 Task: Set the "Undo Send" cancellation period to its maximum value.
Action: Mouse moved to (1009, 77)
Screenshot: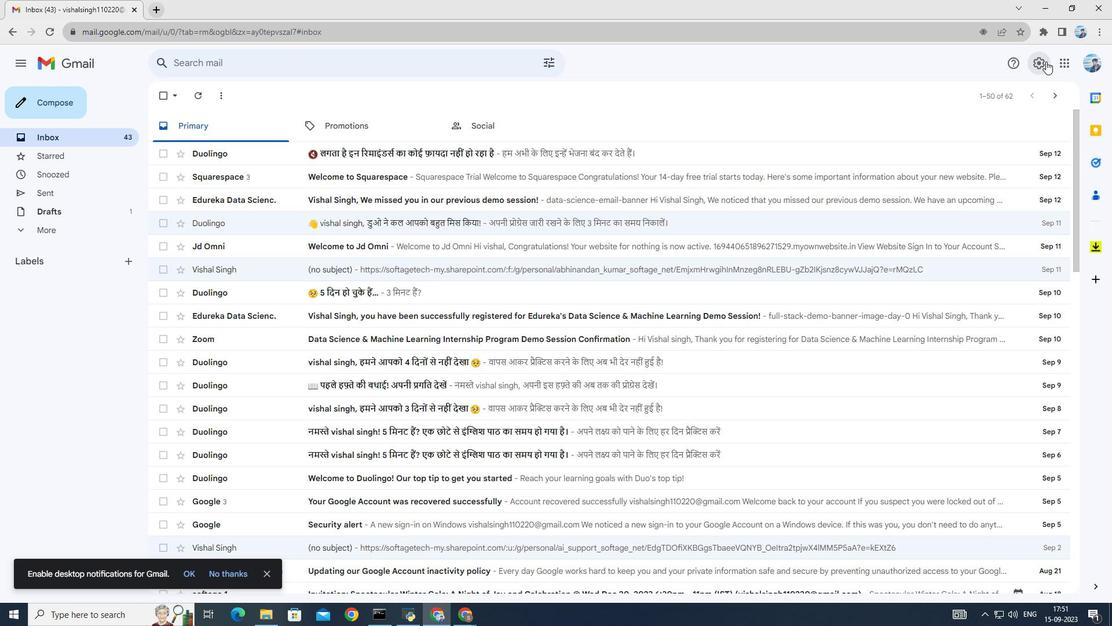 
Action: Mouse pressed left at (1009, 77)
Screenshot: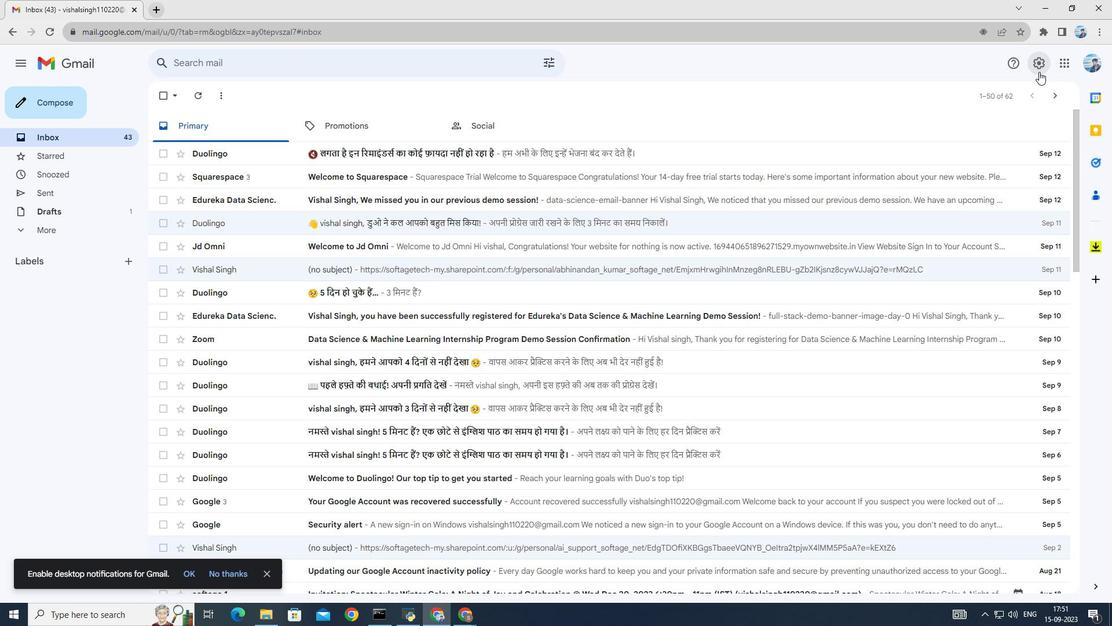 
Action: Mouse moved to (964, 134)
Screenshot: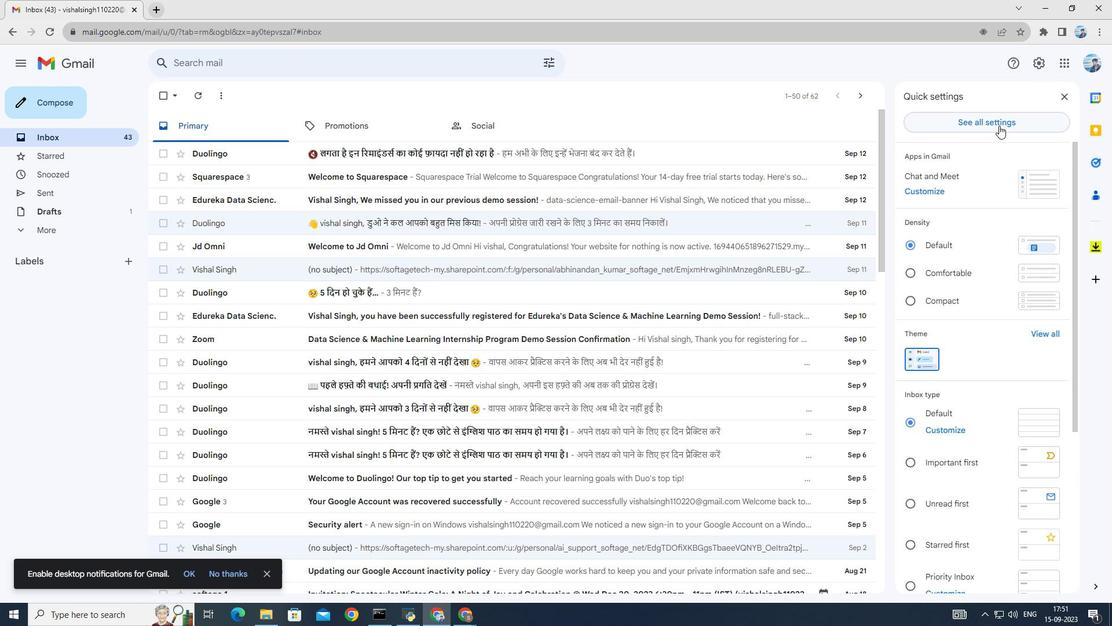 
Action: Mouse pressed left at (964, 134)
Screenshot: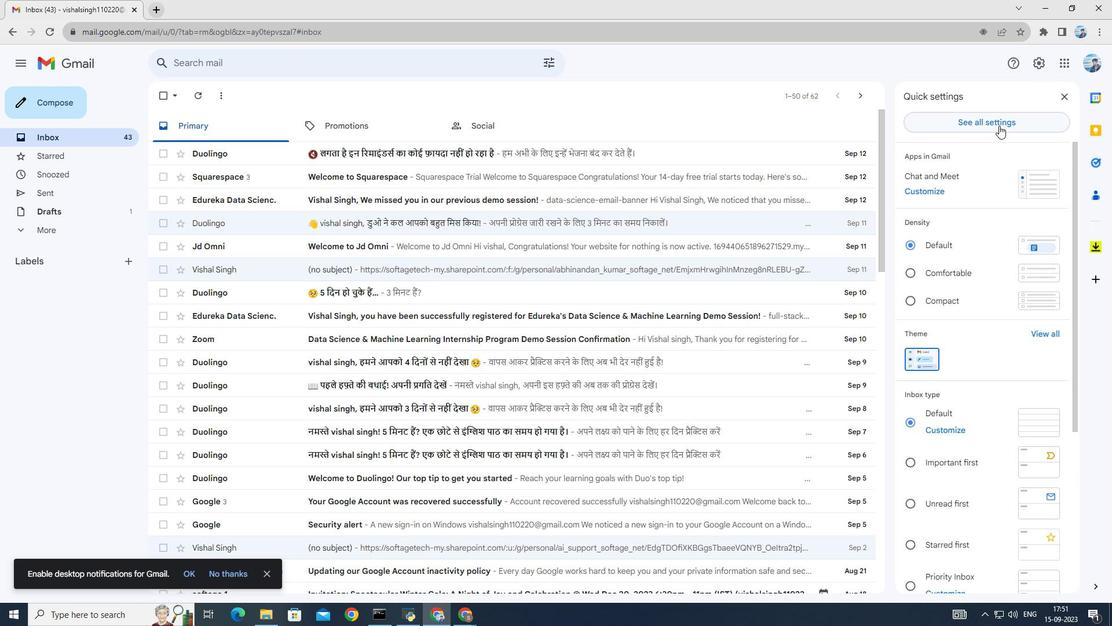 
Action: Mouse moved to (451, 230)
Screenshot: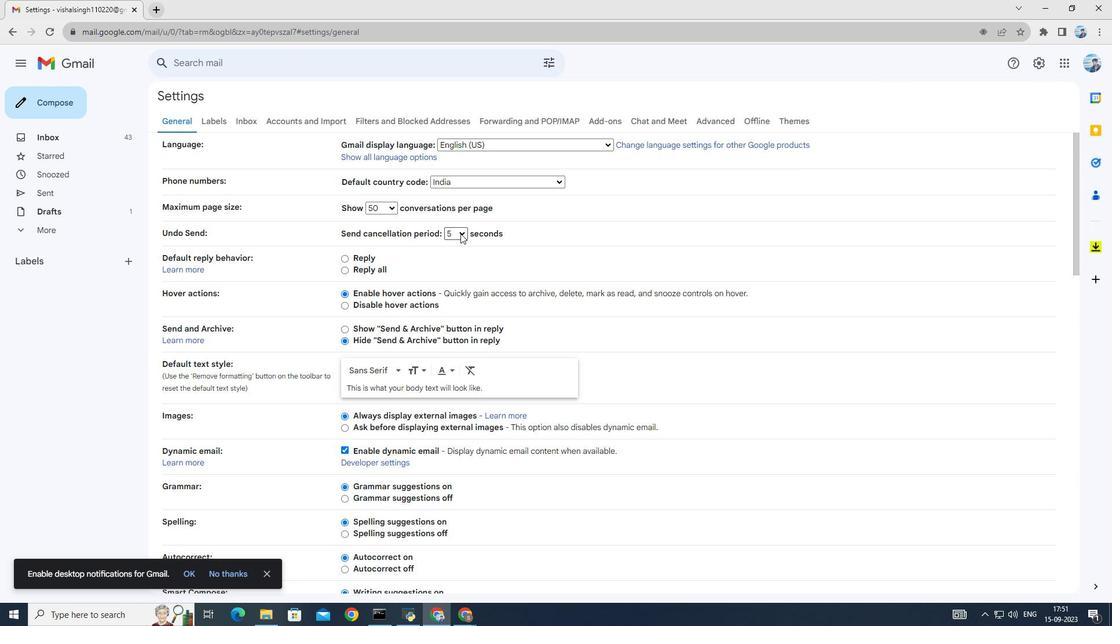 
Action: Mouse pressed left at (451, 230)
Screenshot: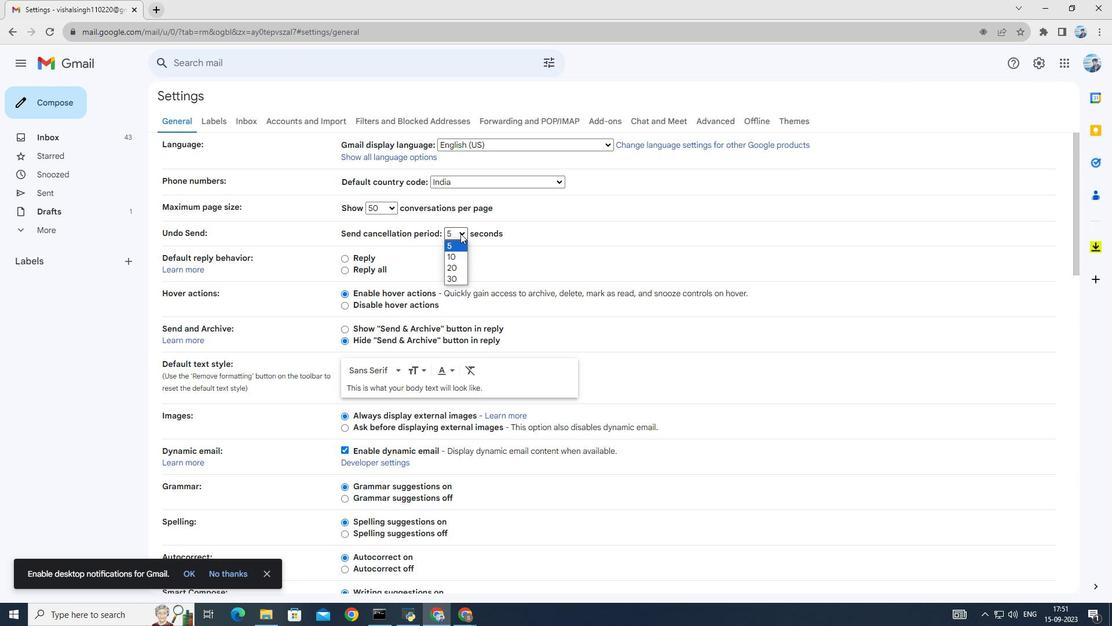 
Action: Mouse moved to (448, 268)
Screenshot: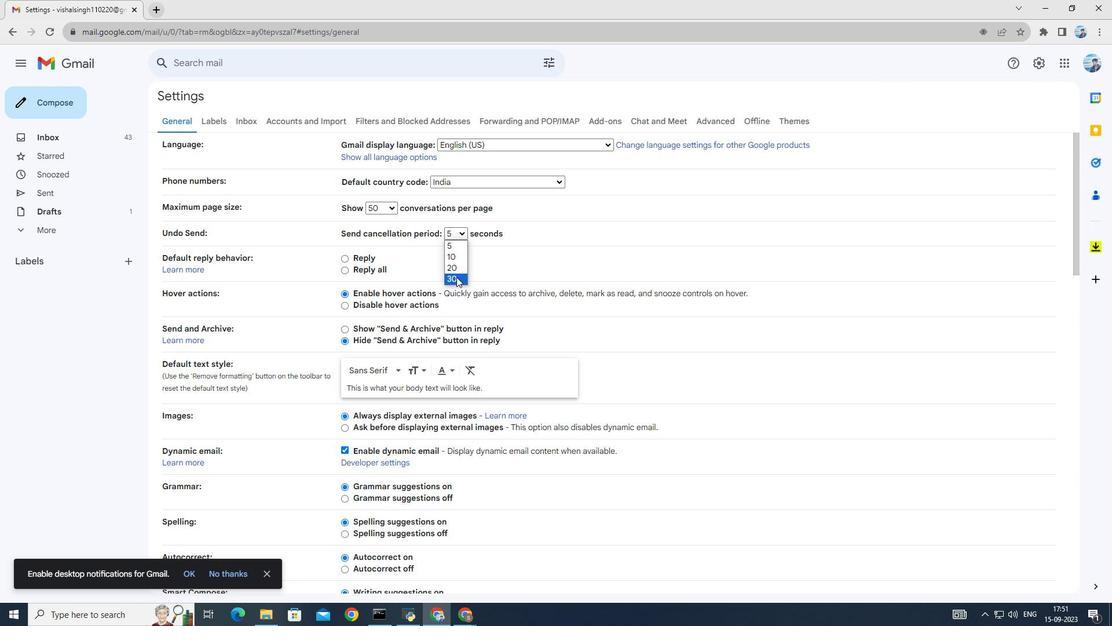 
Action: Mouse pressed left at (448, 268)
Screenshot: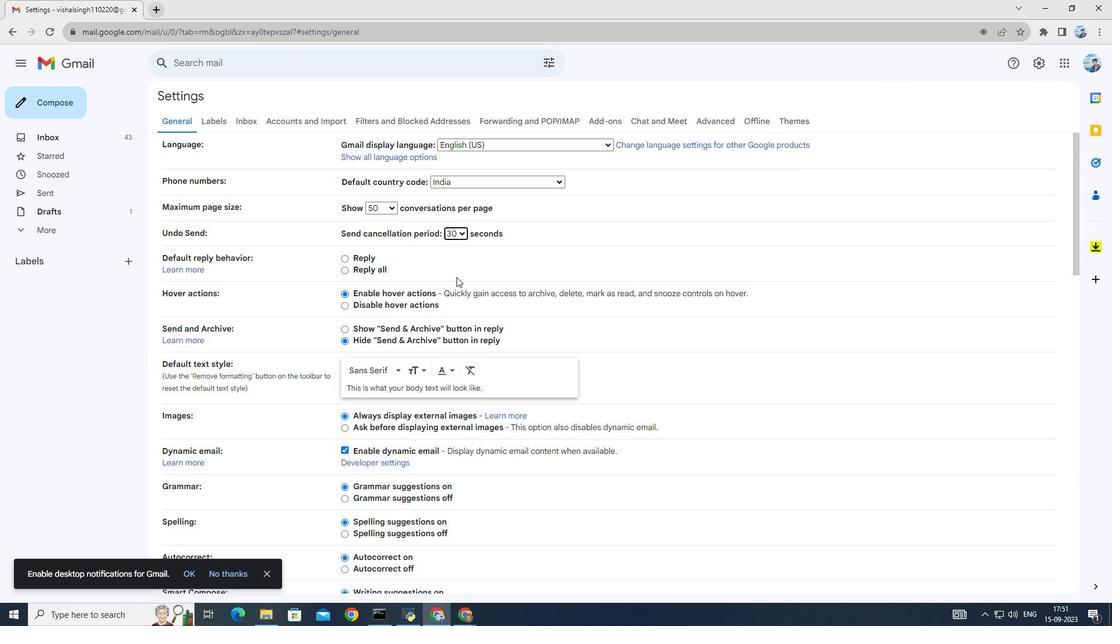 
Action: Mouse moved to (486, 277)
Screenshot: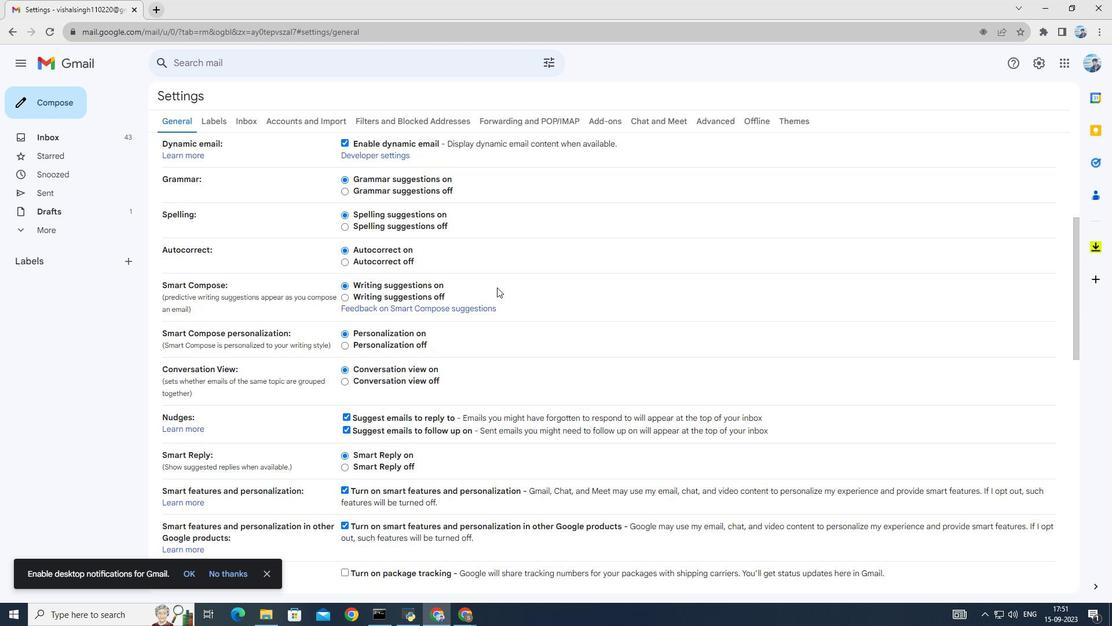 
Action: Mouse scrolled (486, 277) with delta (0, 0)
Screenshot: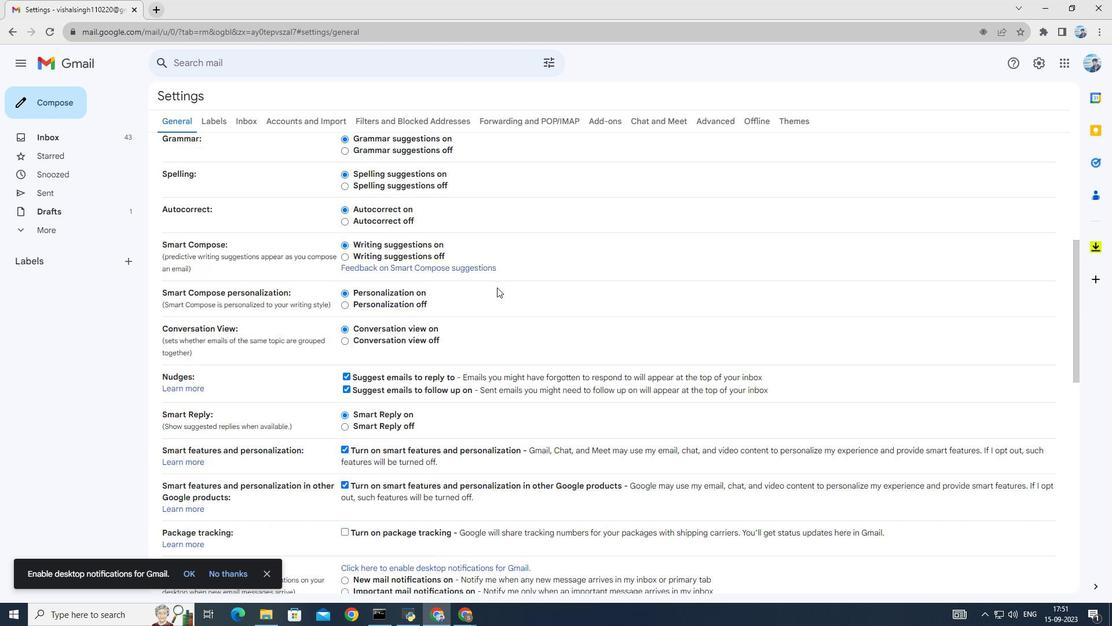 
Action: Mouse scrolled (486, 277) with delta (0, 0)
Screenshot: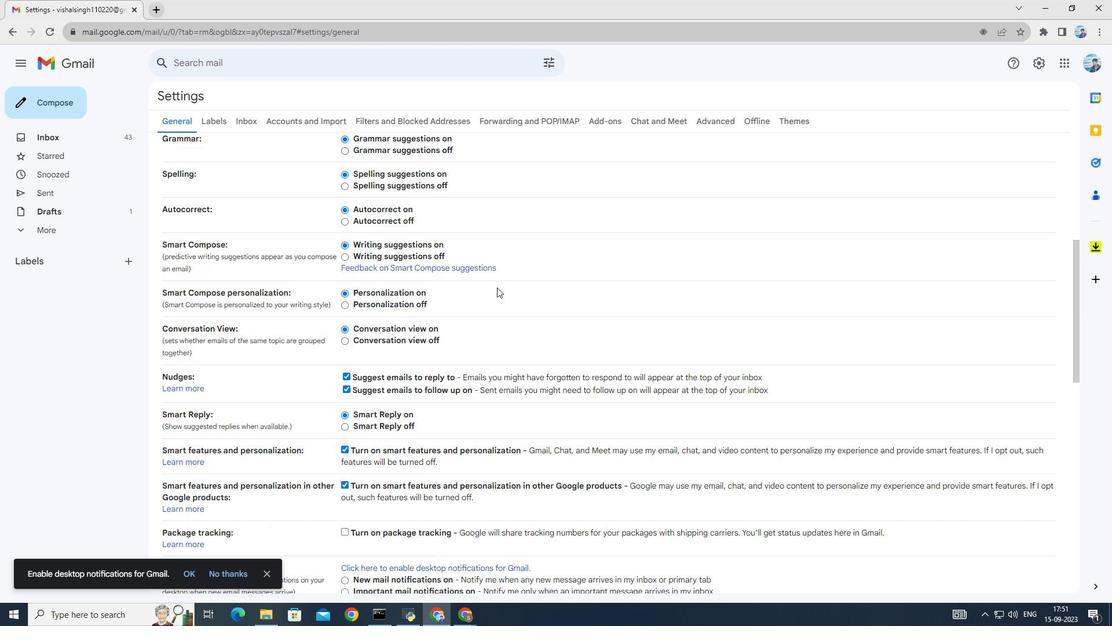
Action: Mouse scrolled (486, 277) with delta (0, 0)
Screenshot: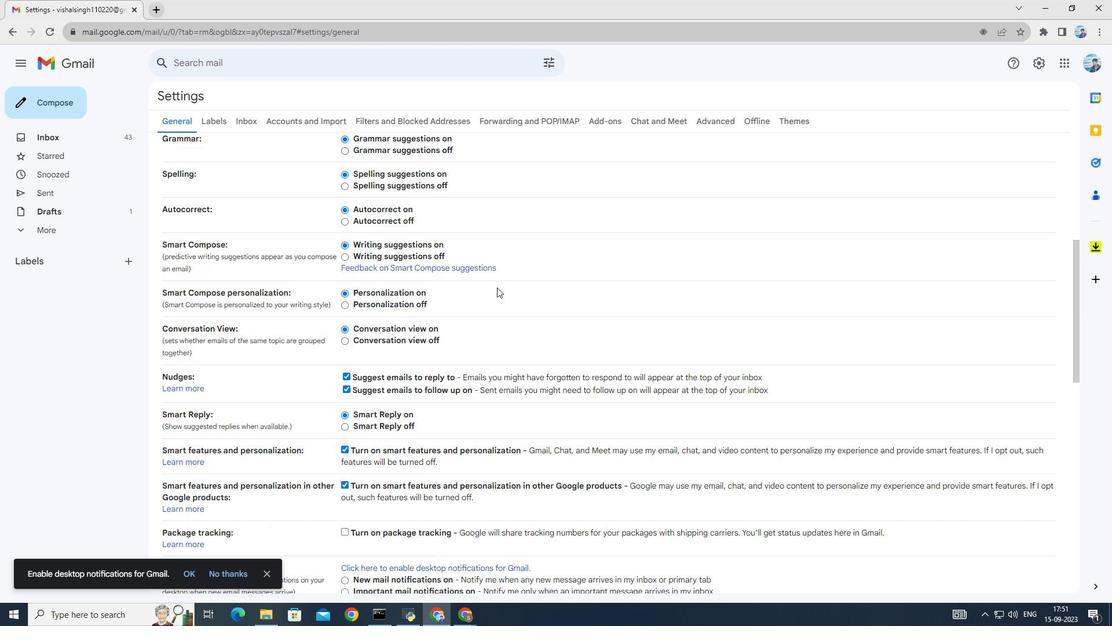 
Action: Mouse scrolled (486, 277) with delta (0, 0)
Screenshot: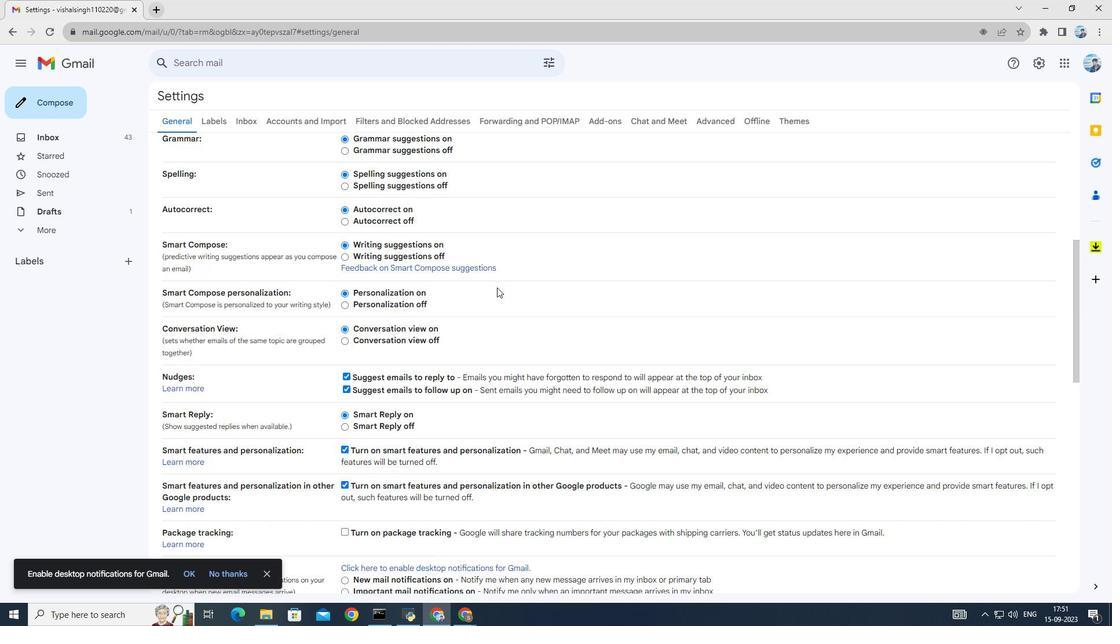 
Action: Mouse scrolled (486, 277) with delta (0, 0)
Screenshot: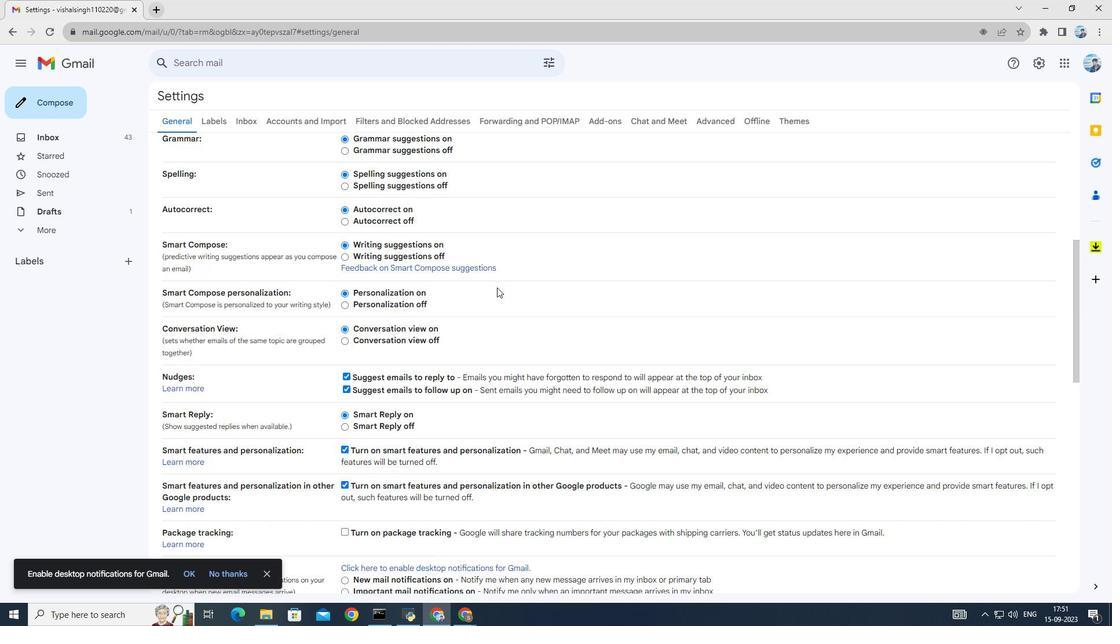 
Action: Mouse scrolled (486, 277) with delta (0, 0)
Screenshot: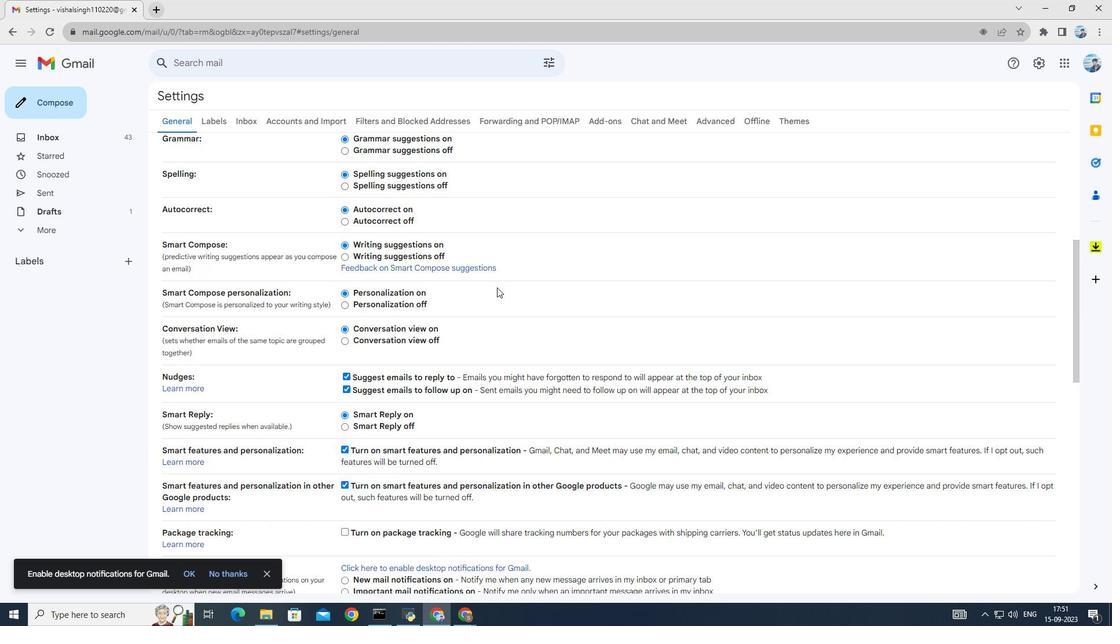 
Action: Mouse scrolled (486, 277) with delta (0, 0)
Screenshot: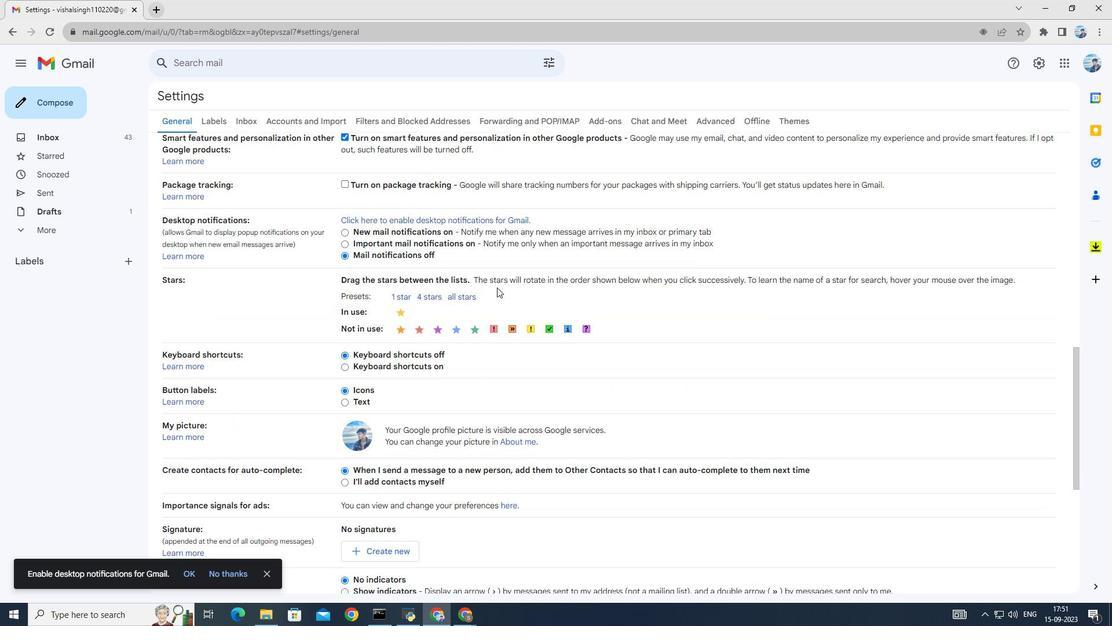 
Action: Mouse scrolled (486, 277) with delta (0, 0)
Screenshot: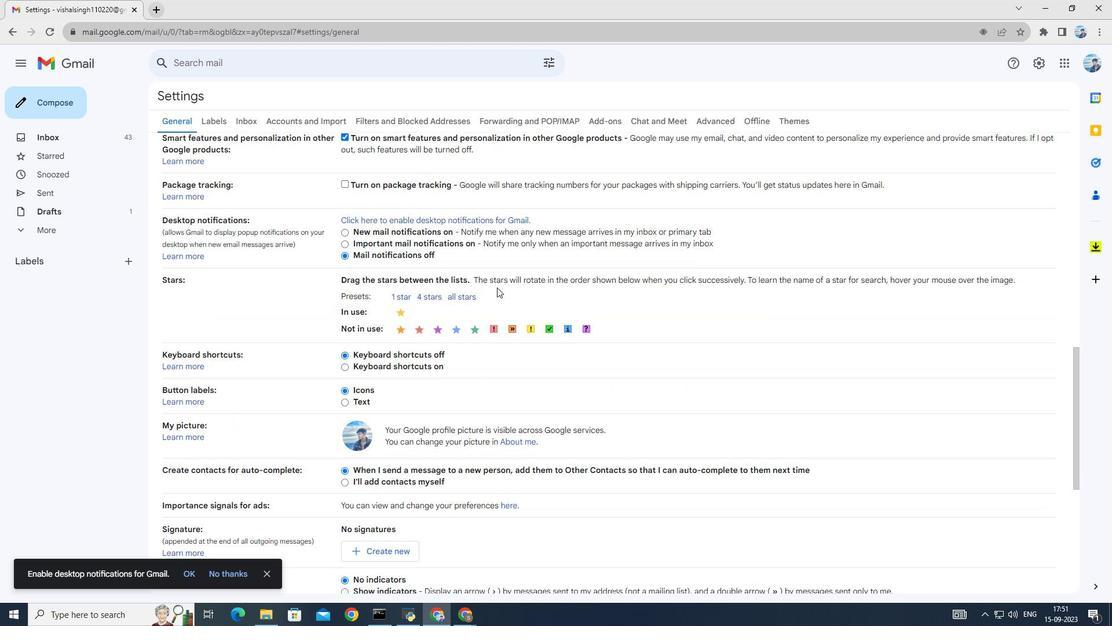 
Action: Mouse scrolled (486, 277) with delta (0, 0)
Screenshot: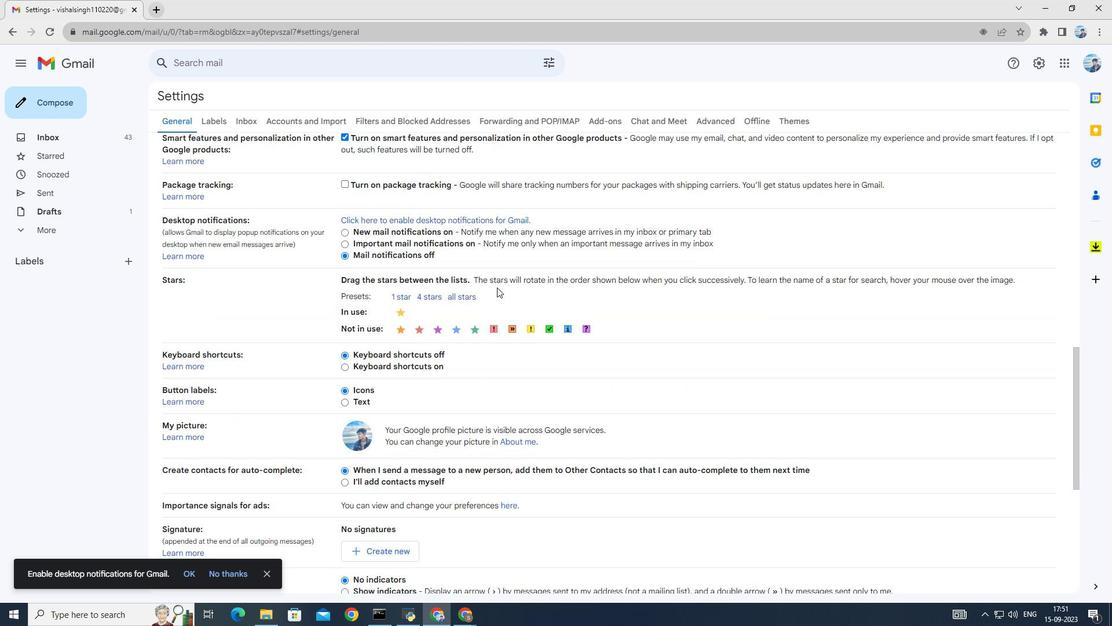 
Action: Mouse scrolled (486, 277) with delta (0, 0)
Screenshot: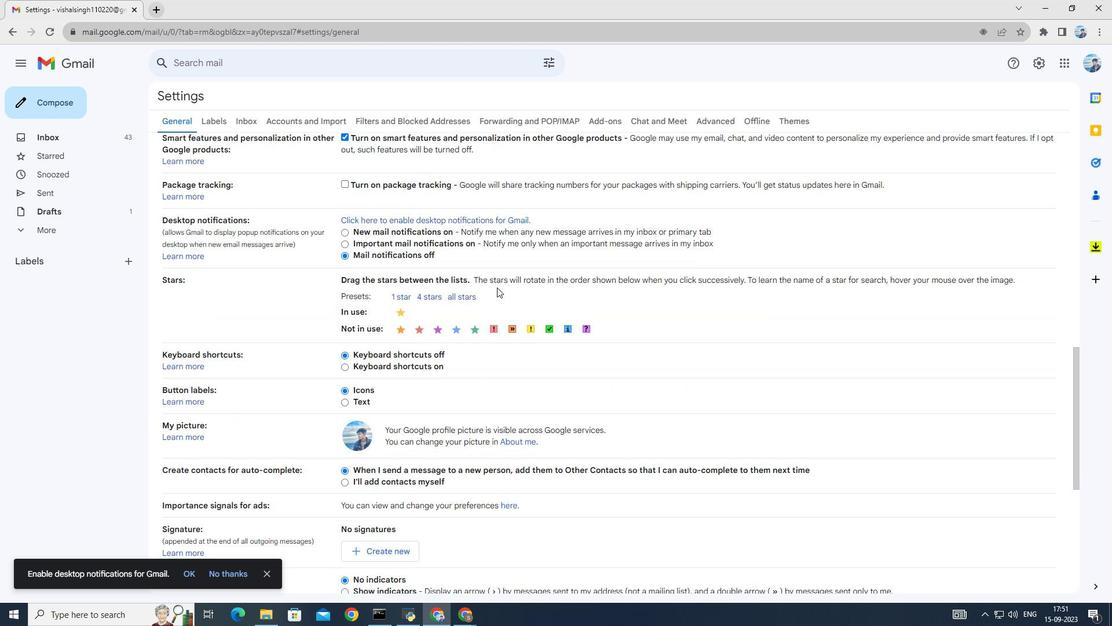 
Action: Mouse scrolled (486, 277) with delta (0, 0)
Screenshot: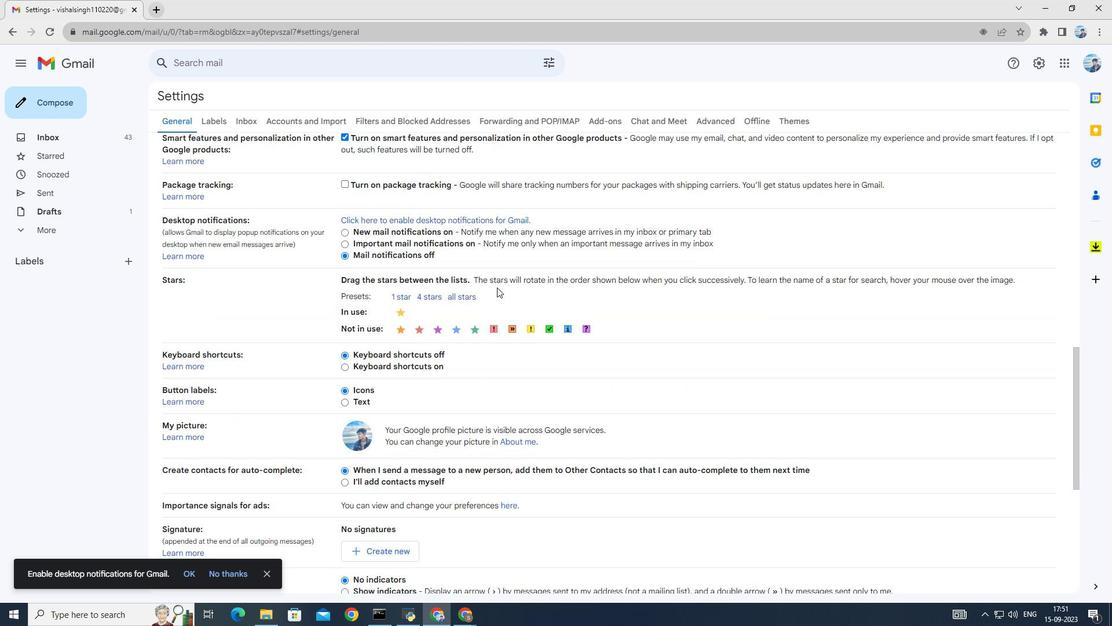 
Action: Mouse scrolled (486, 277) with delta (0, 0)
Screenshot: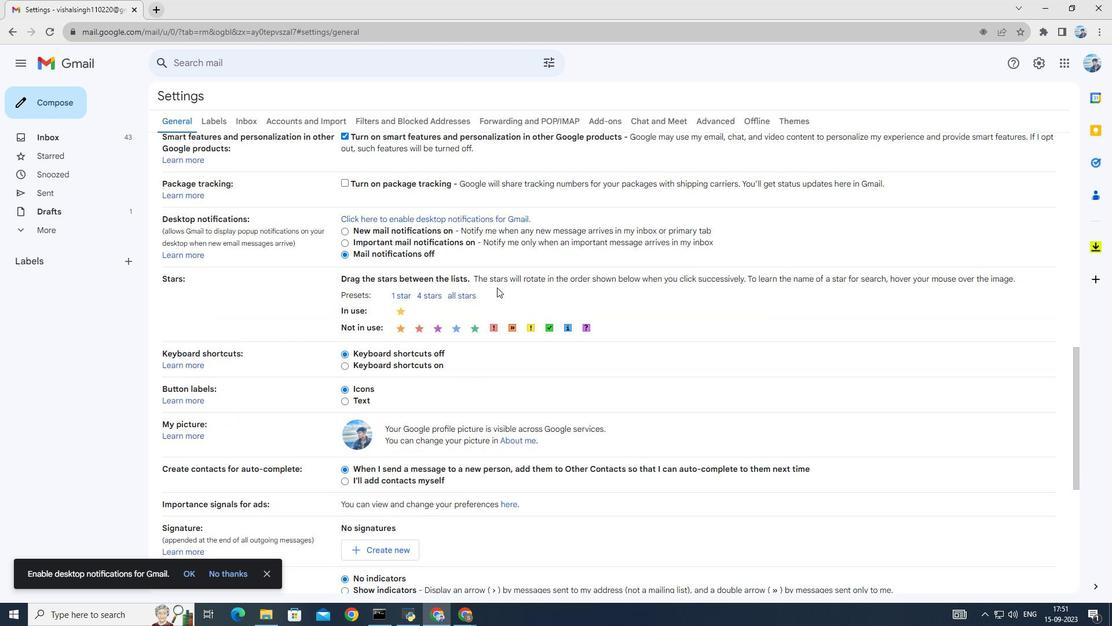 
Action: Mouse scrolled (486, 277) with delta (0, 0)
Screenshot: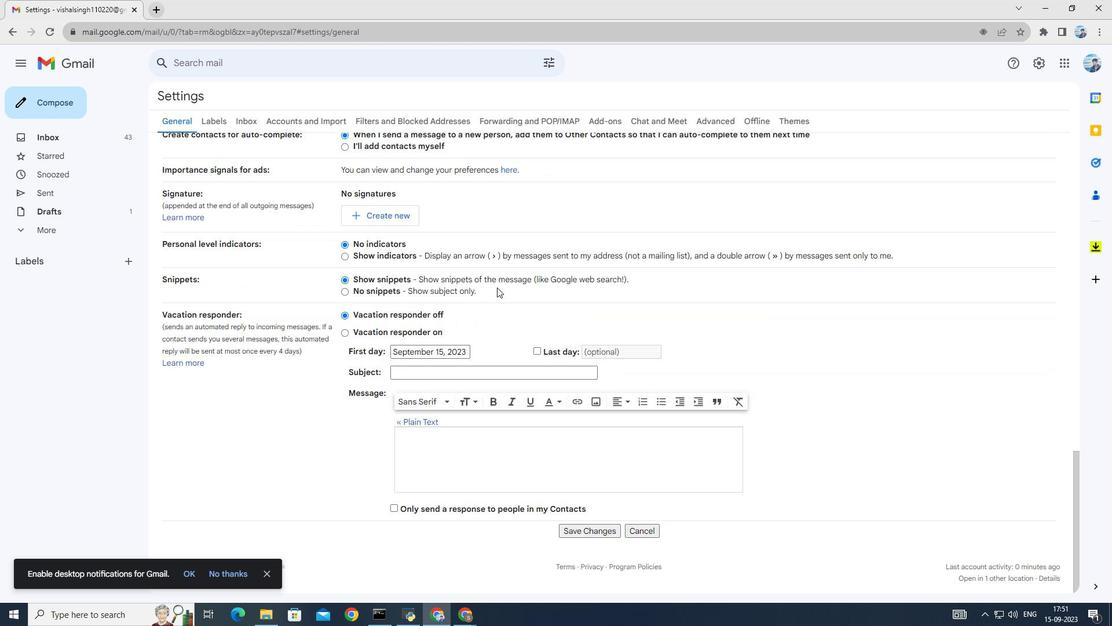 
Action: Mouse scrolled (486, 277) with delta (0, 0)
Screenshot: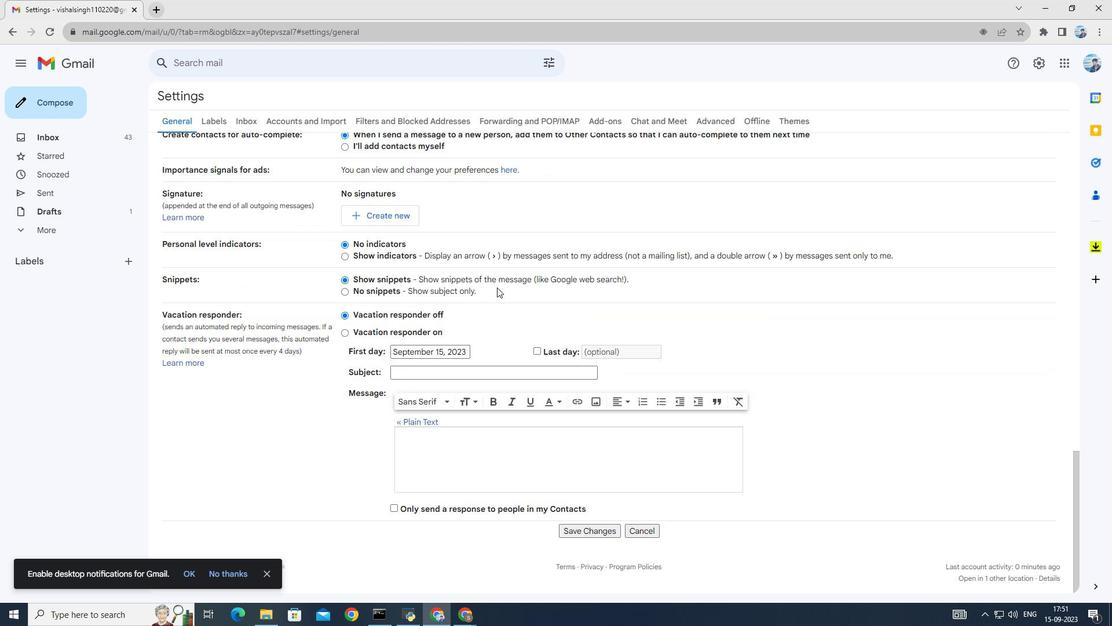 
Action: Mouse scrolled (486, 277) with delta (0, 0)
Screenshot: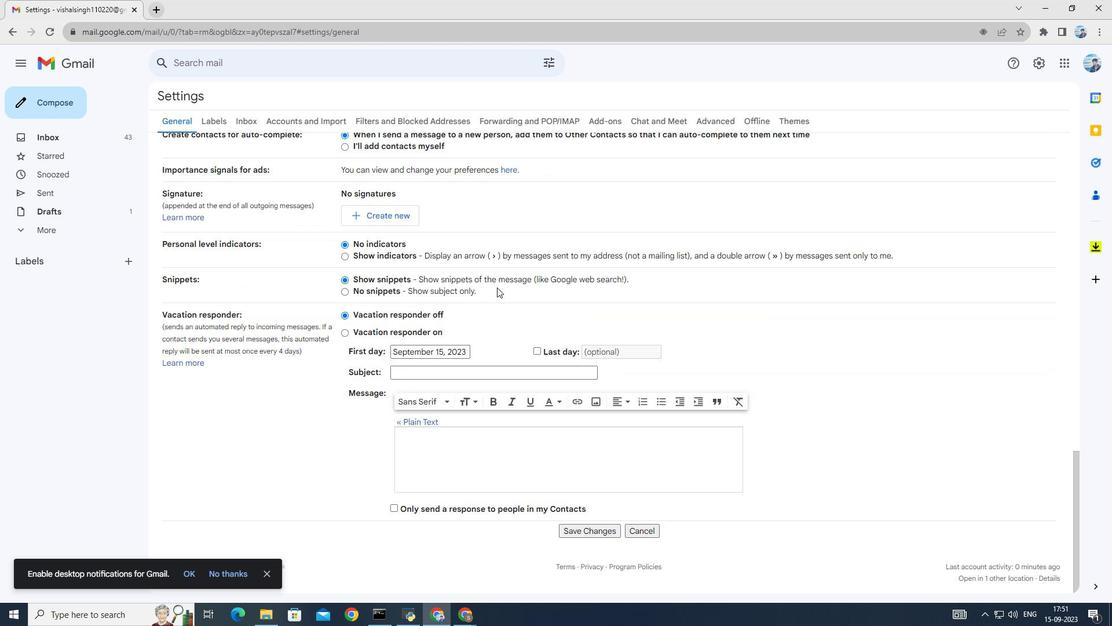 
Action: Mouse scrolled (486, 277) with delta (0, 0)
Screenshot: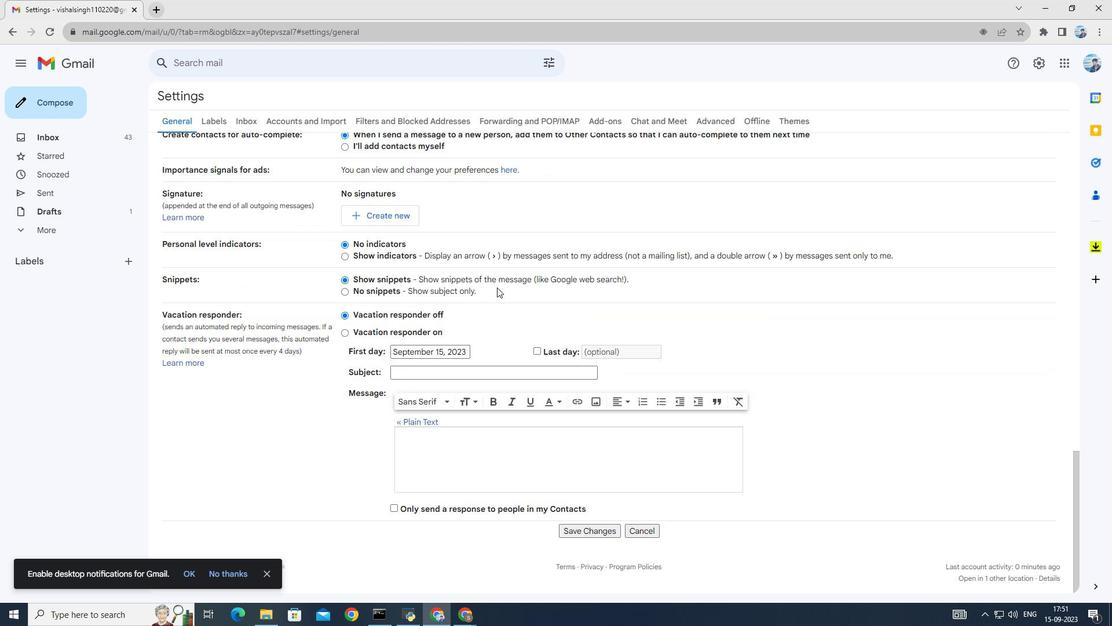 
Action: Mouse scrolled (486, 277) with delta (0, 0)
Screenshot: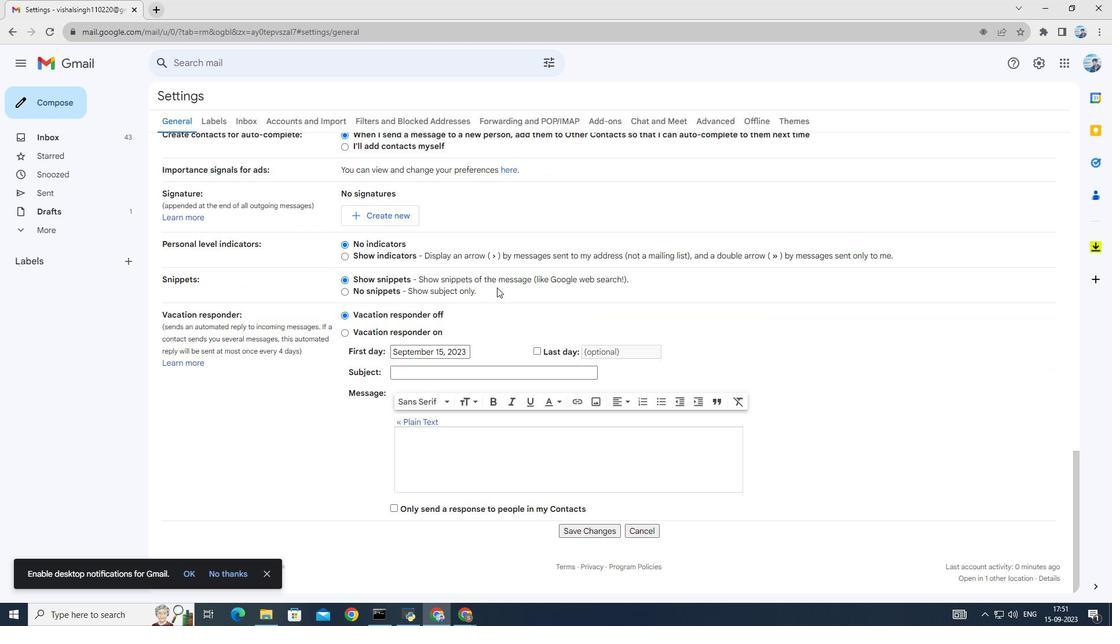 
Action: Mouse scrolled (486, 277) with delta (0, 0)
Screenshot: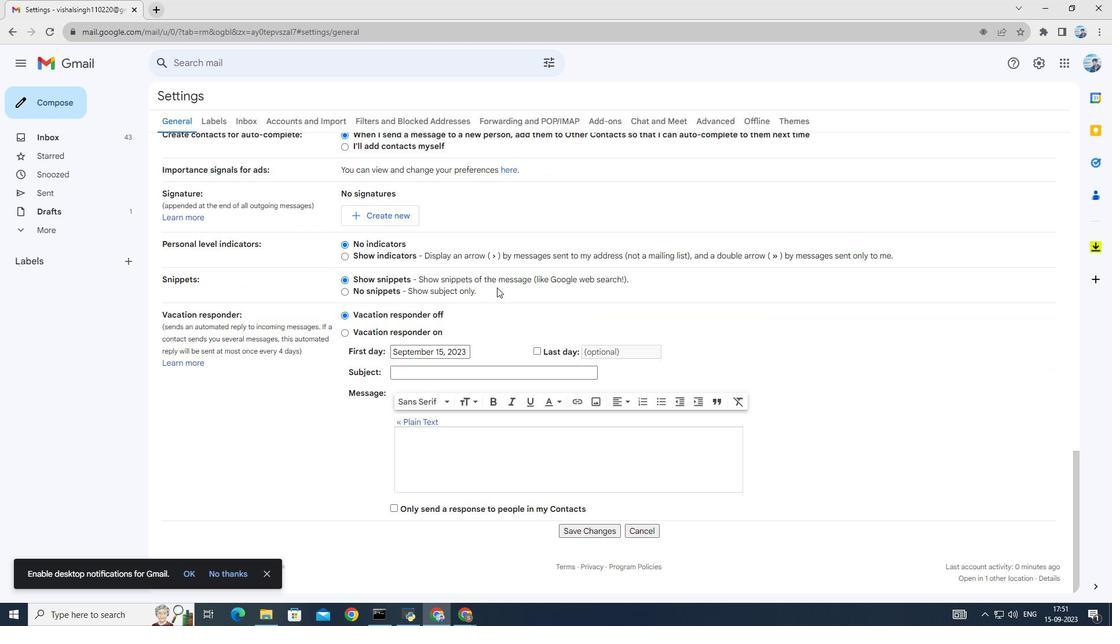 
Action: Mouse scrolled (486, 277) with delta (0, 0)
Screenshot: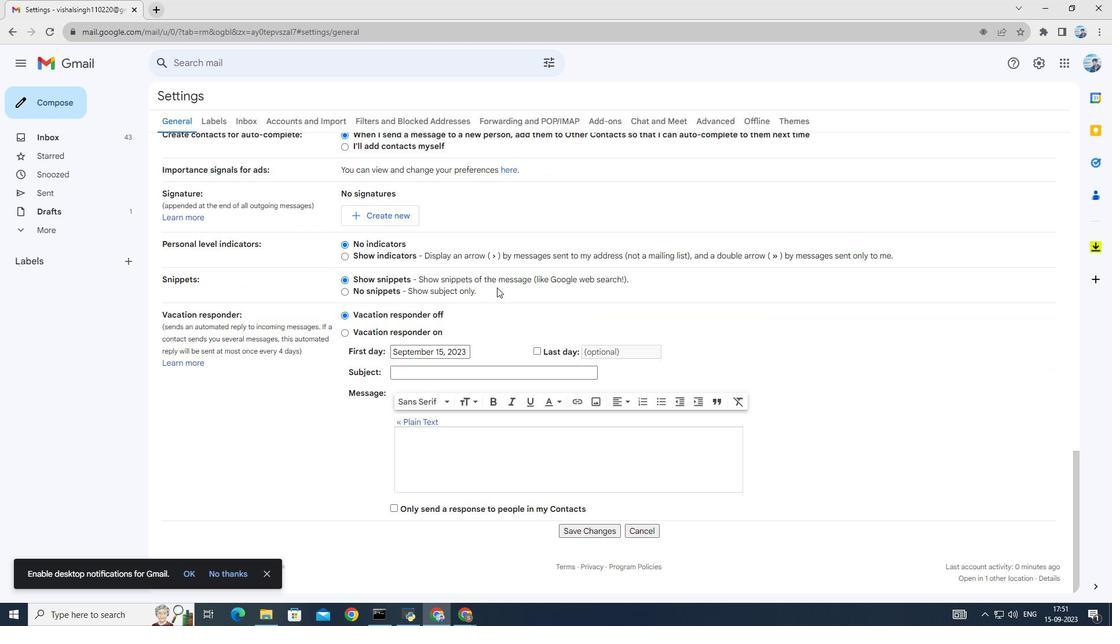 
Action: Mouse scrolled (486, 277) with delta (0, 0)
Screenshot: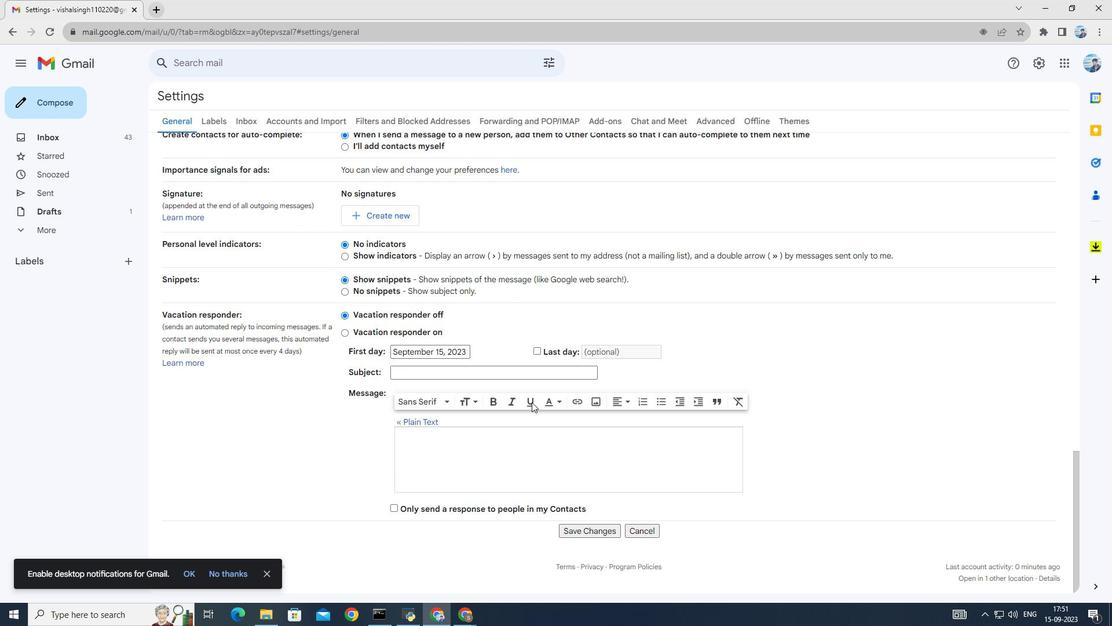 
Action: Mouse scrolled (486, 277) with delta (0, 0)
Screenshot: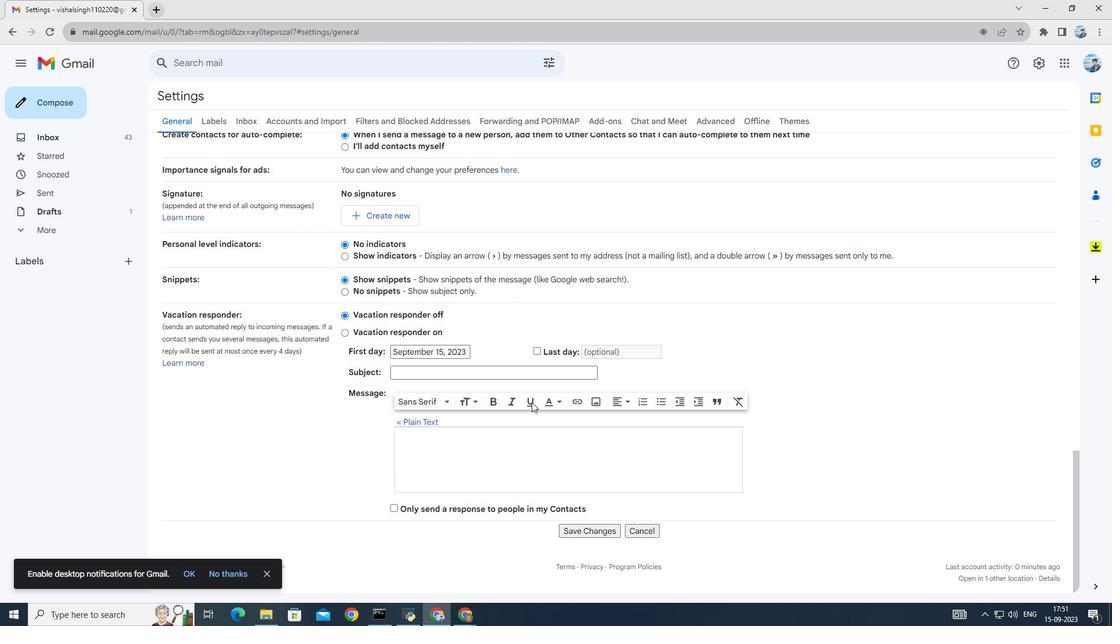 
Action: Mouse scrolled (486, 277) with delta (0, 0)
Screenshot: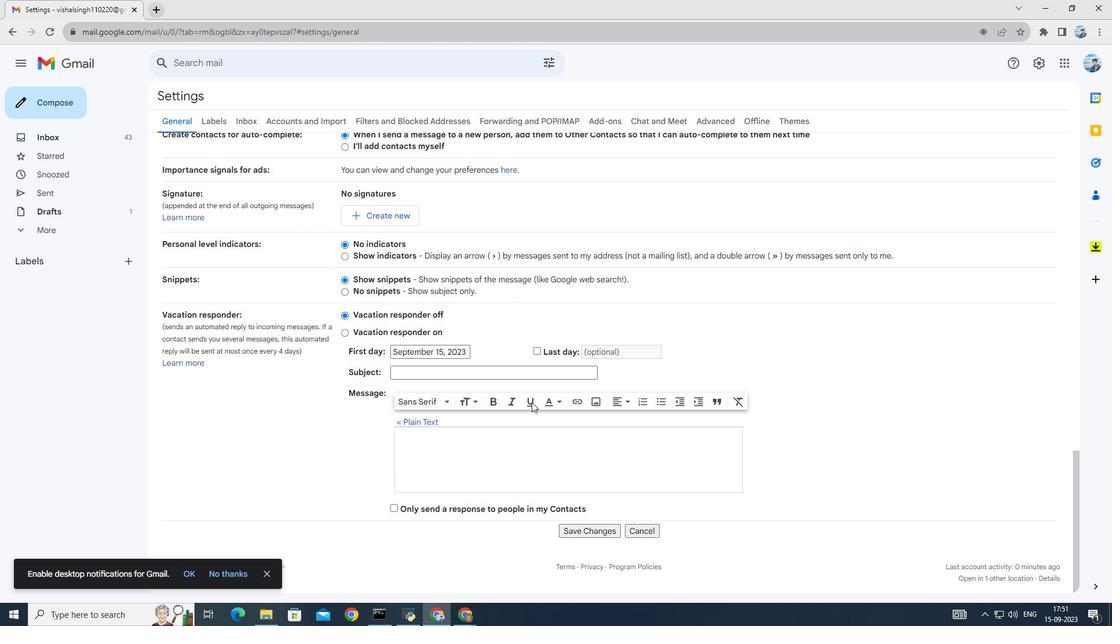 
Action: Mouse scrolled (486, 277) with delta (0, 0)
Screenshot: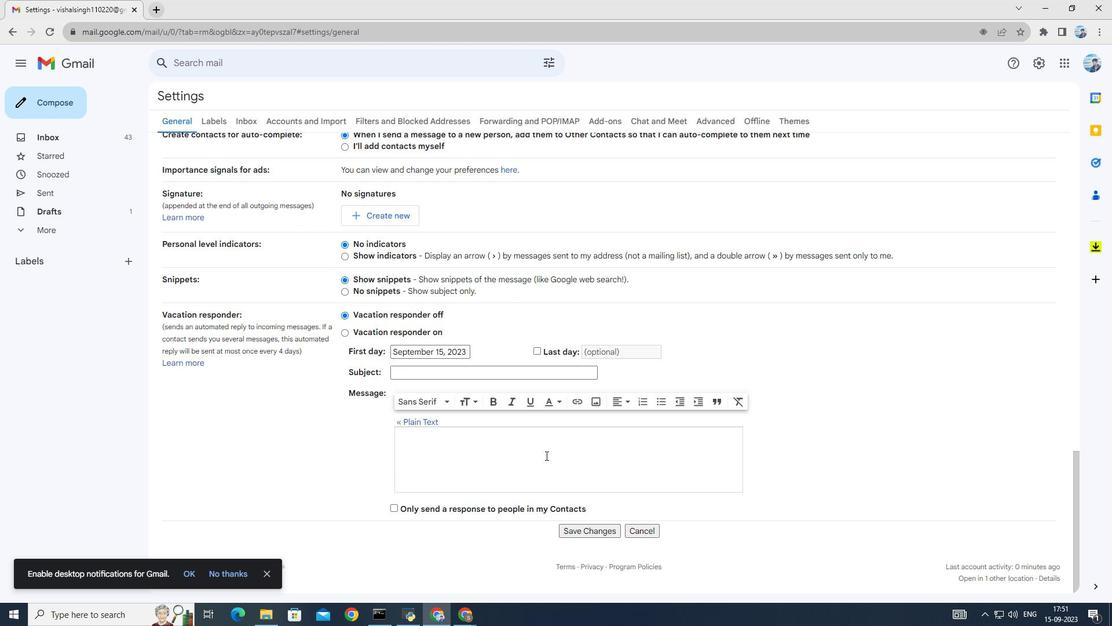 
Action: Mouse scrolled (486, 277) with delta (0, 0)
Screenshot: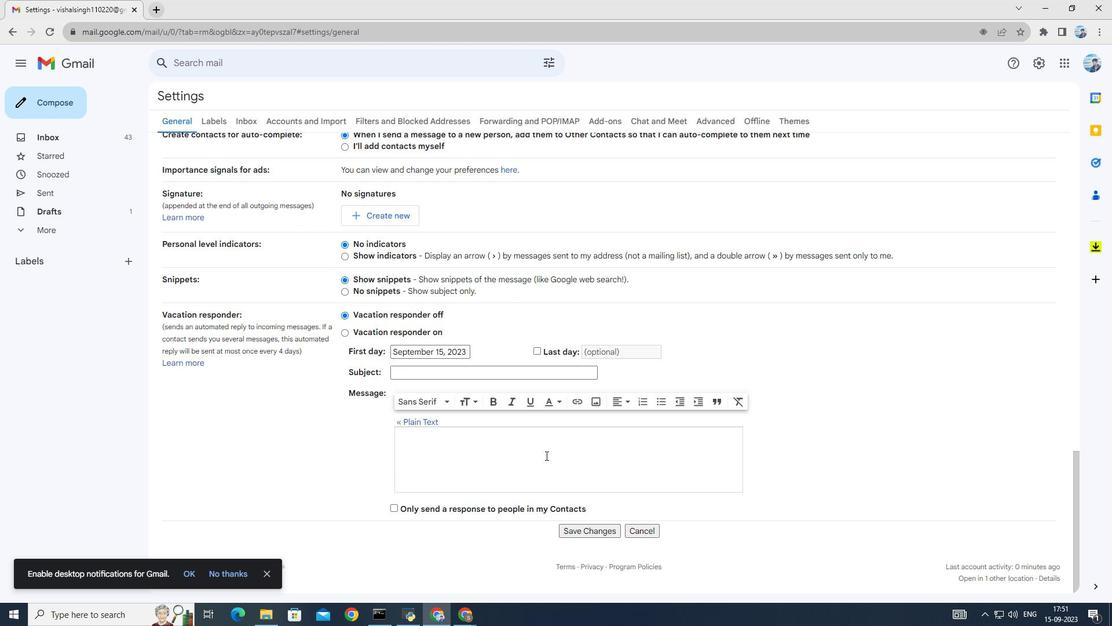 
Action: Mouse moved to (576, 496)
Screenshot: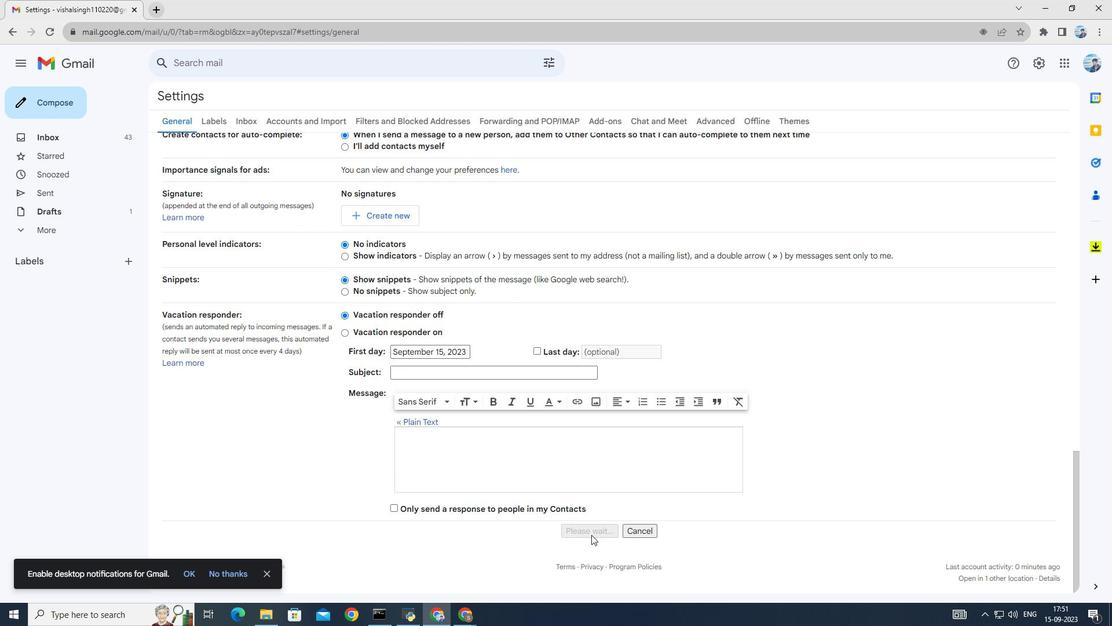 
Action: Mouse pressed left at (576, 496)
Screenshot: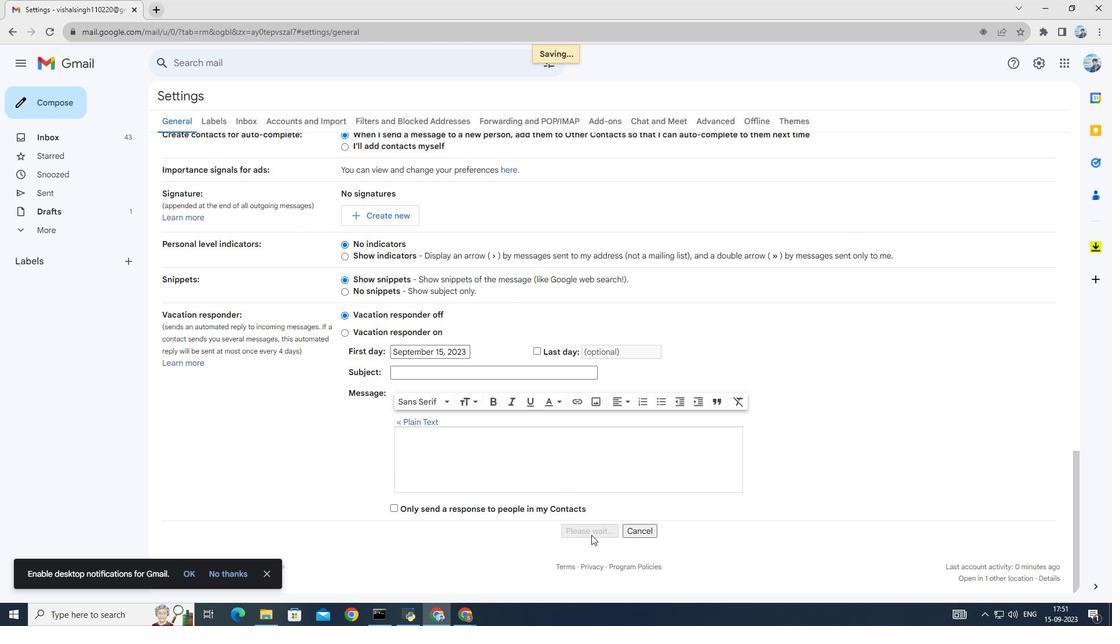 
Action: Mouse moved to (572, 242)
Screenshot: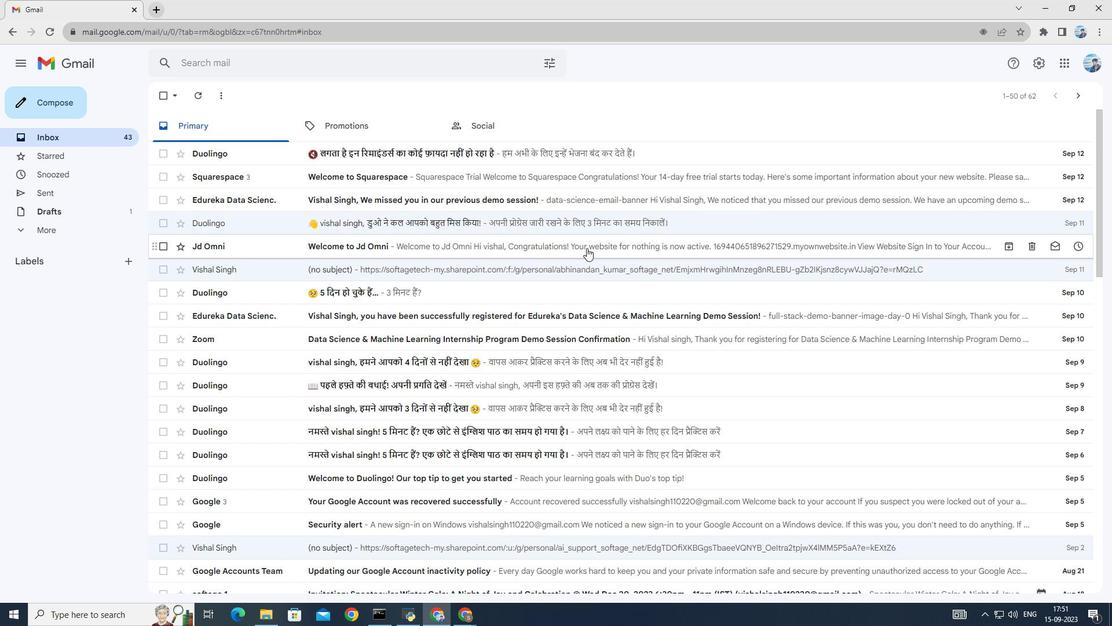 
